 Task: View the opportunity pipeline of all the records
Action: Mouse moved to (133, 180)
Screenshot: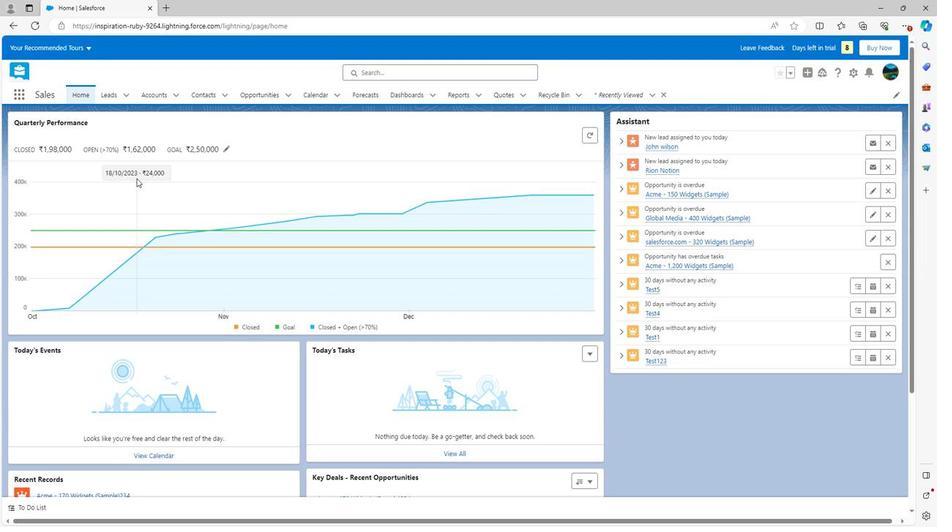 
Action: Mouse scrolled (133, 180) with delta (0, 0)
Screenshot: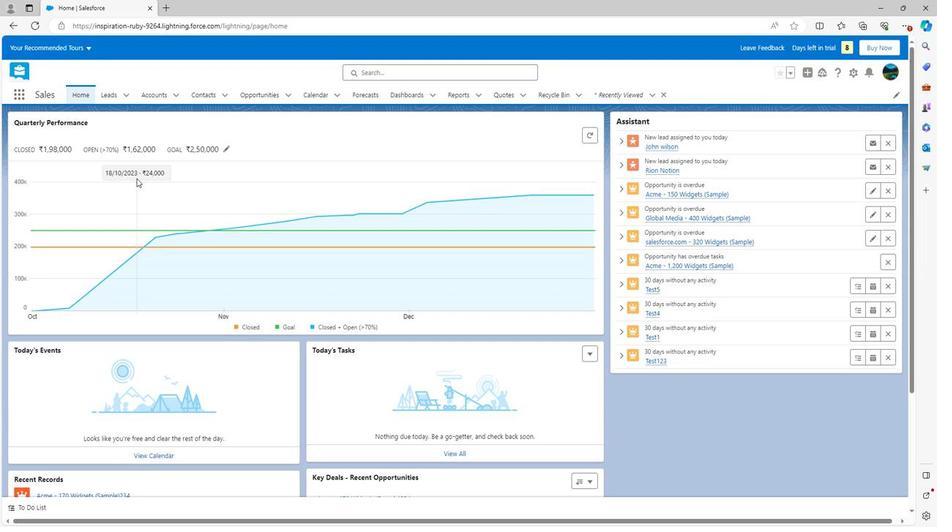 
Action: Mouse moved to (134, 181)
Screenshot: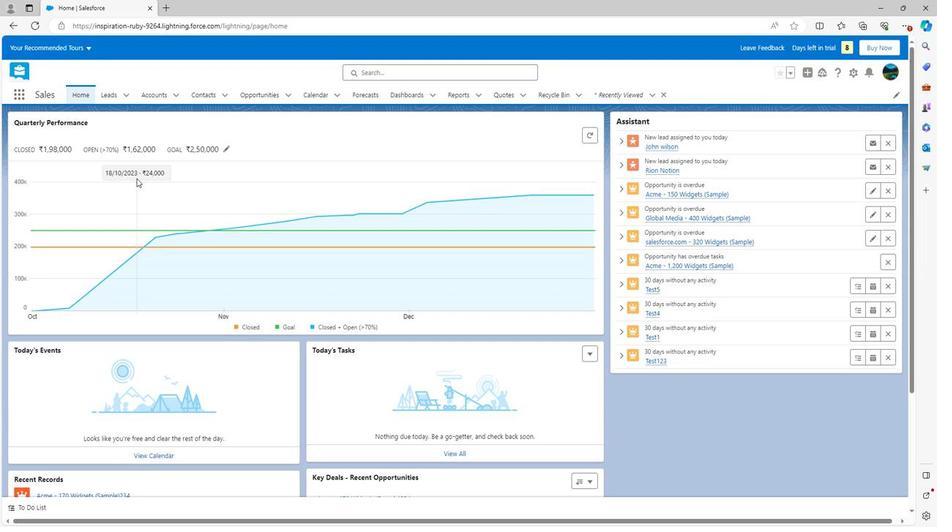 
Action: Mouse scrolled (134, 181) with delta (0, 0)
Screenshot: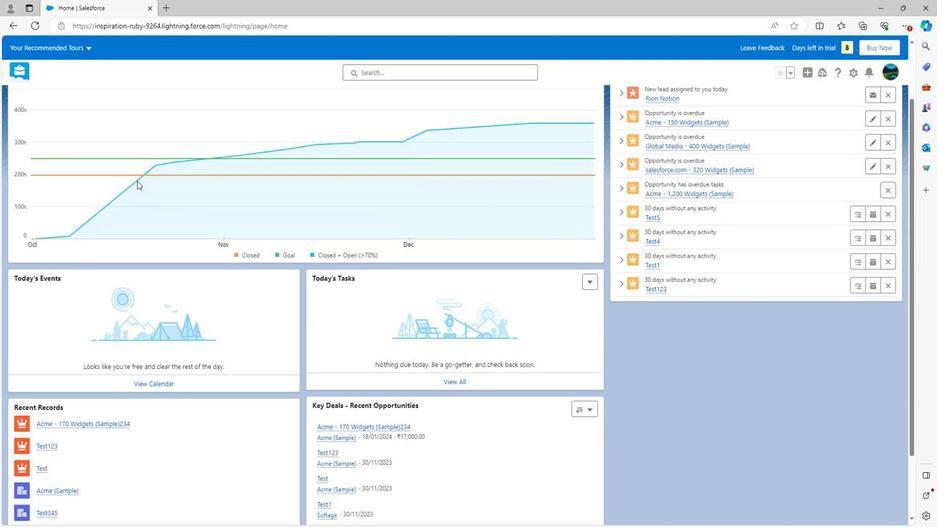 
Action: Mouse moved to (135, 182)
Screenshot: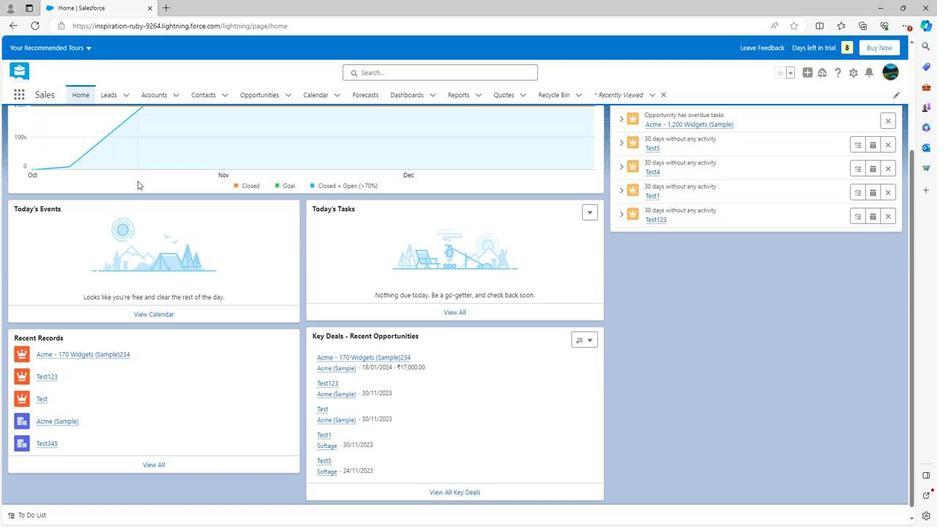 
Action: Mouse scrolled (135, 181) with delta (0, 0)
Screenshot: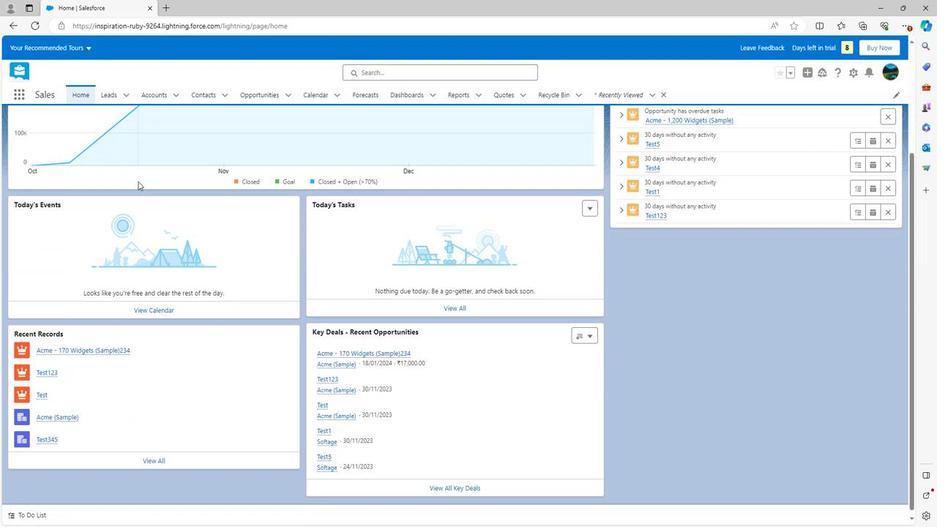 
Action: Mouse moved to (135, 183)
Screenshot: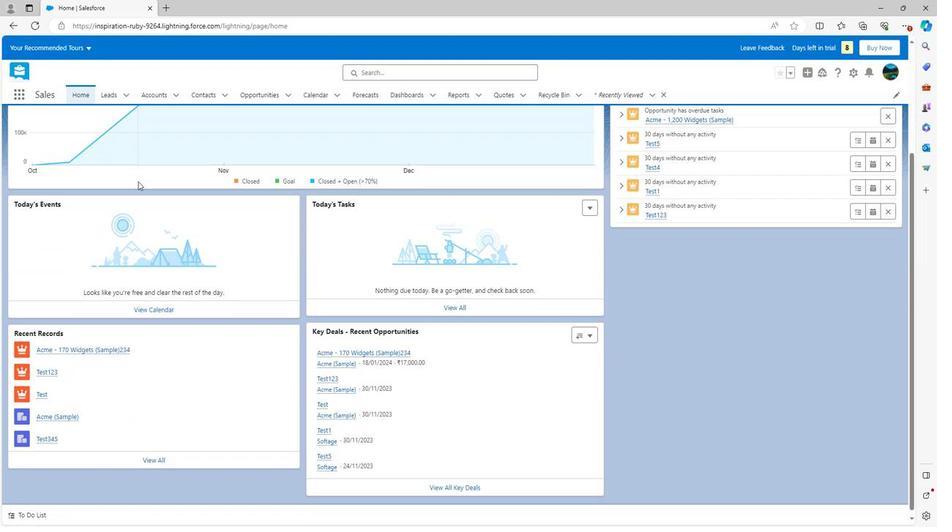 
Action: Mouse scrolled (135, 183) with delta (0, 0)
Screenshot: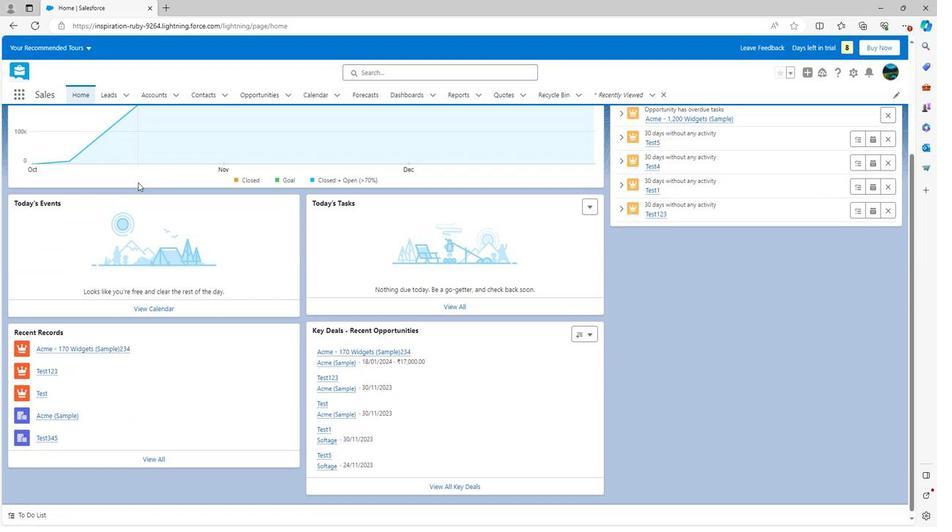 
Action: Mouse scrolled (135, 183) with delta (0, 0)
Screenshot: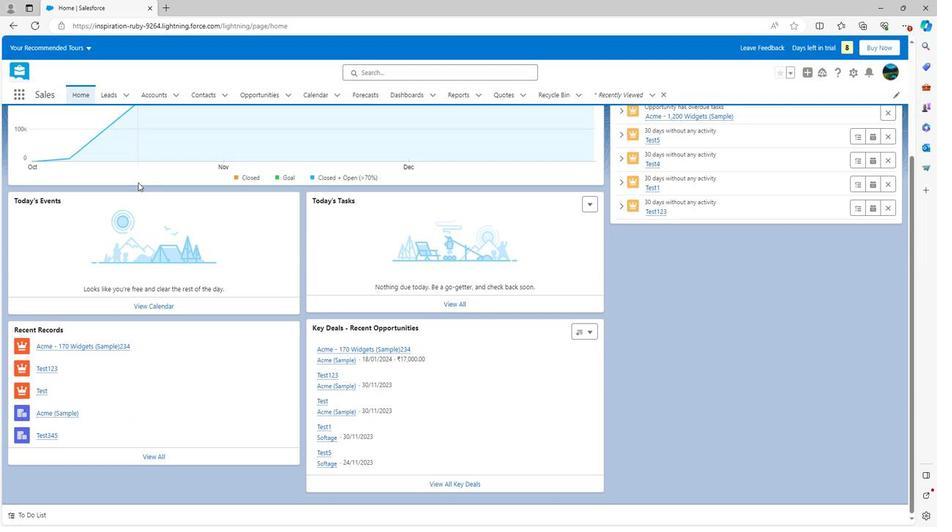 
Action: Mouse scrolled (135, 183) with delta (0, 0)
Screenshot: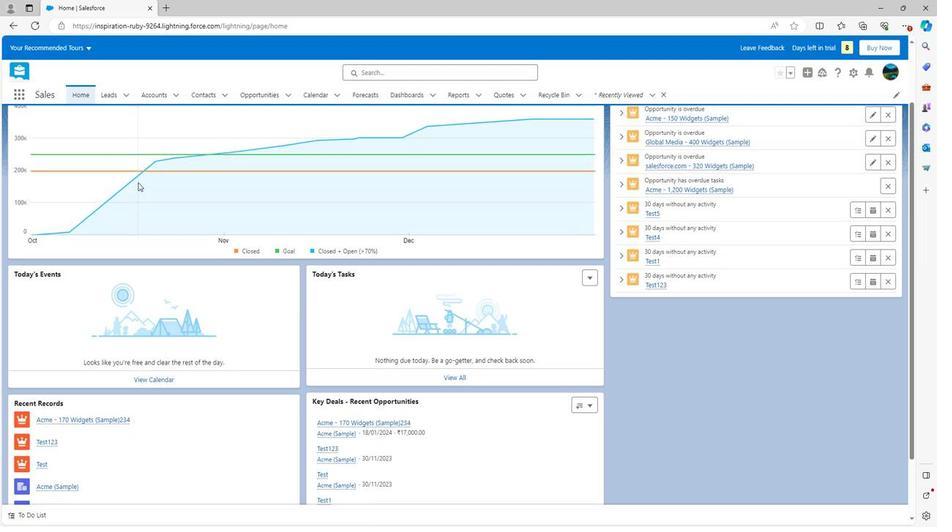 
Action: Mouse scrolled (135, 183) with delta (0, 0)
Screenshot: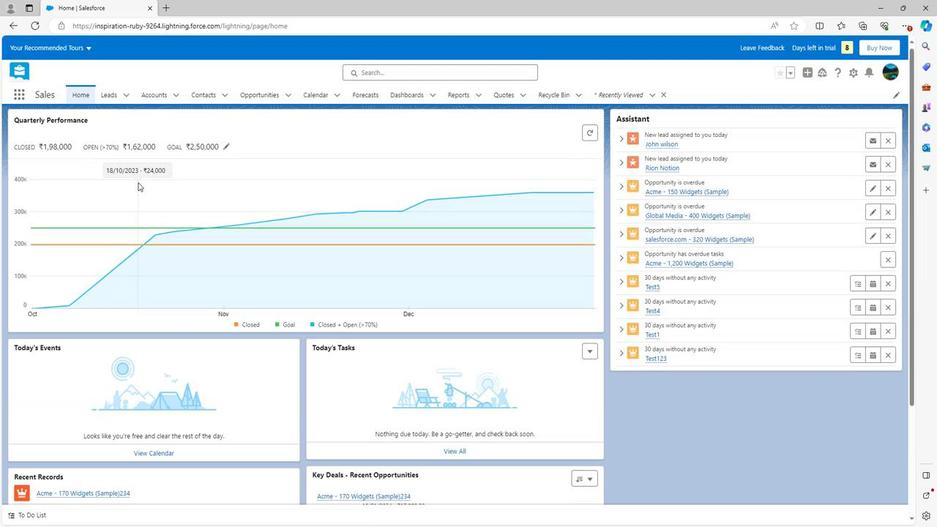 
Action: Mouse scrolled (135, 183) with delta (0, 0)
Screenshot: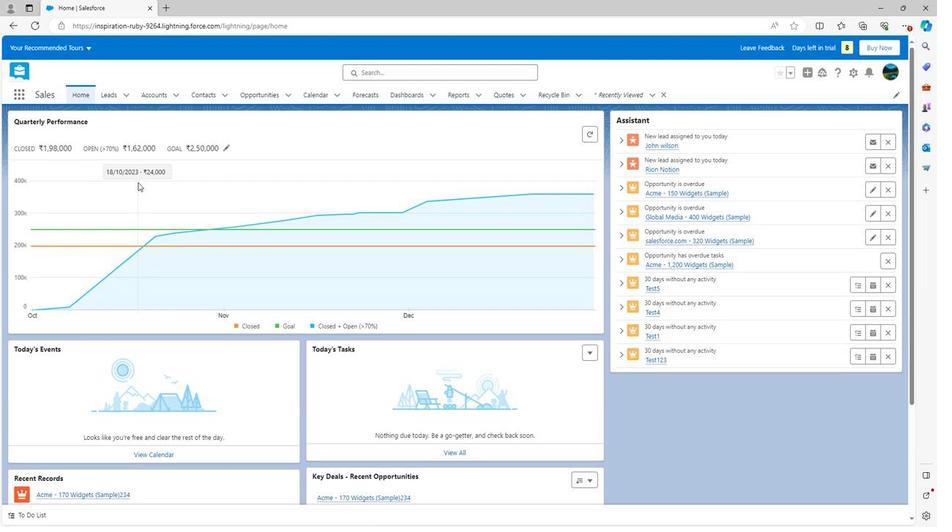 
Action: Mouse moved to (268, 95)
Screenshot: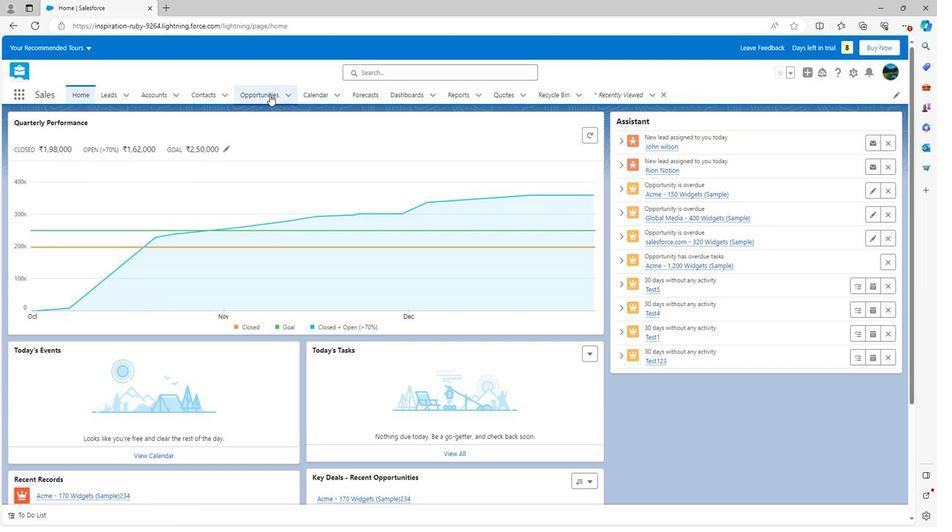
Action: Mouse pressed left at (268, 95)
Screenshot: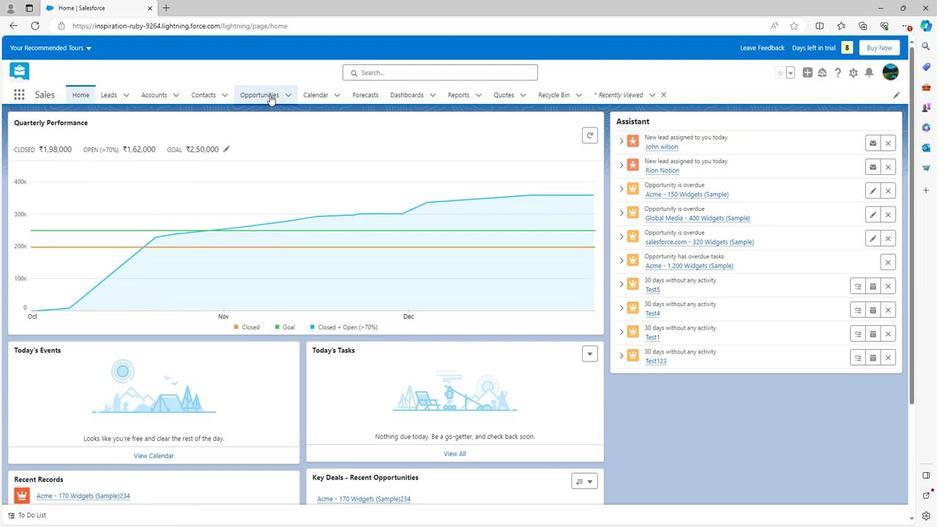 
Action: Mouse moved to (105, 122)
Screenshot: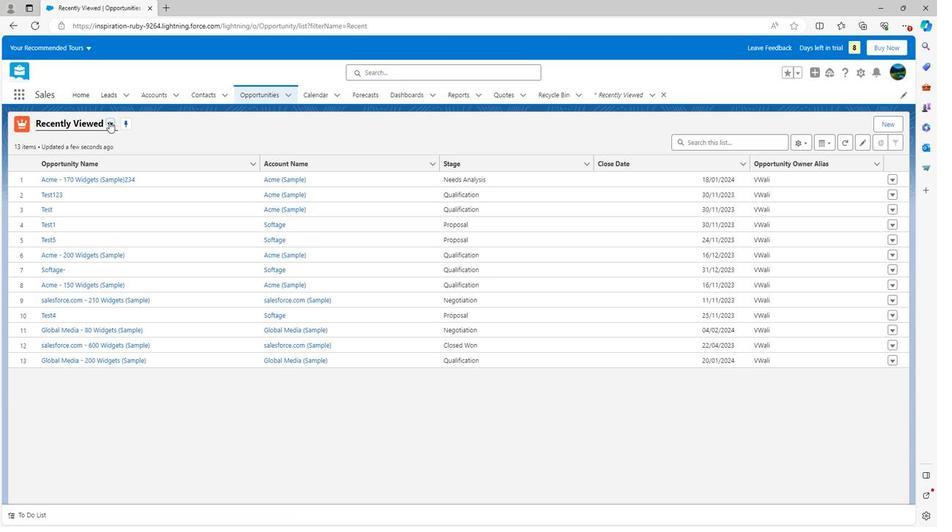 
Action: Mouse pressed left at (105, 122)
Screenshot: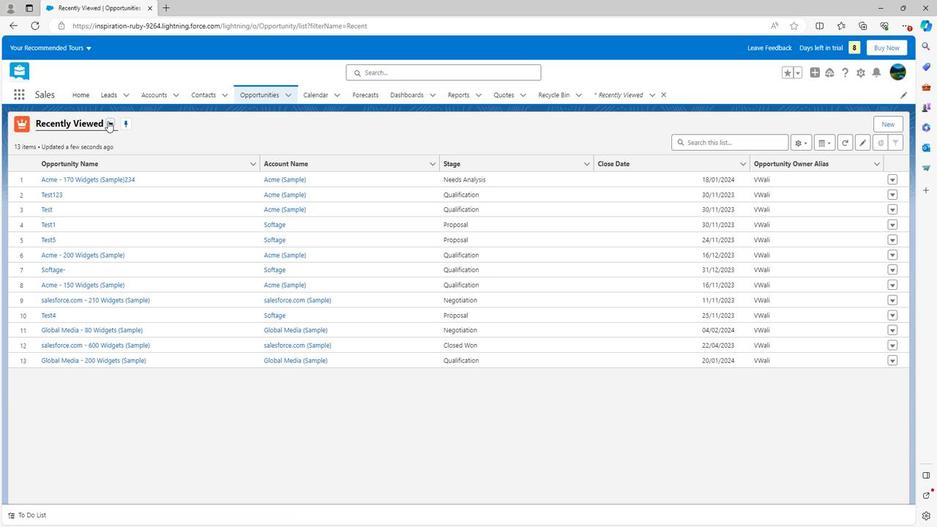 
Action: Mouse moved to (94, 246)
Screenshot: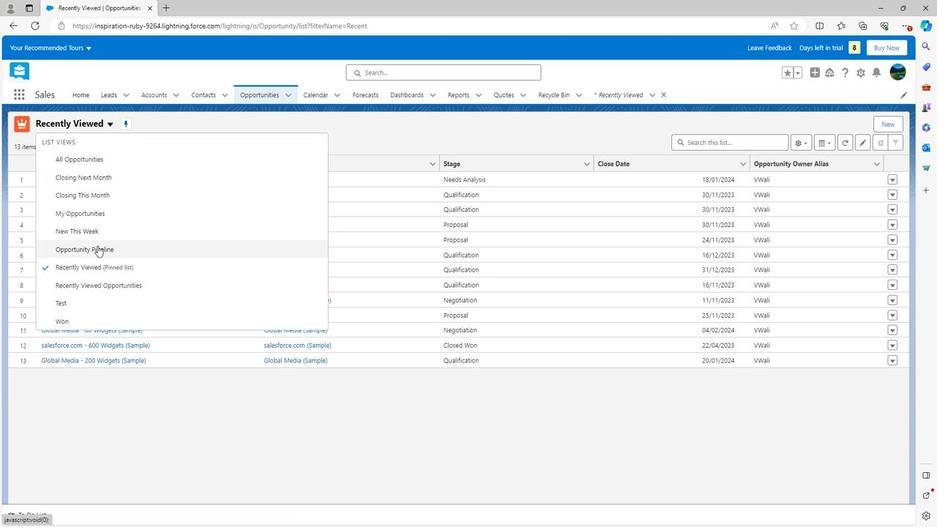 
Action: Mouse pressed left at (94, 246)
Screenshot: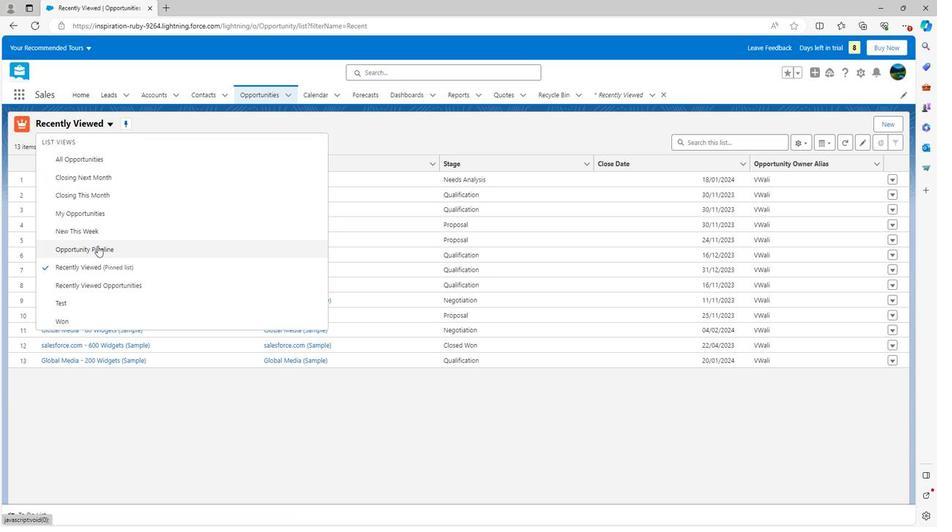 
Action: Mouse moved to (94, 246)
Screenshot: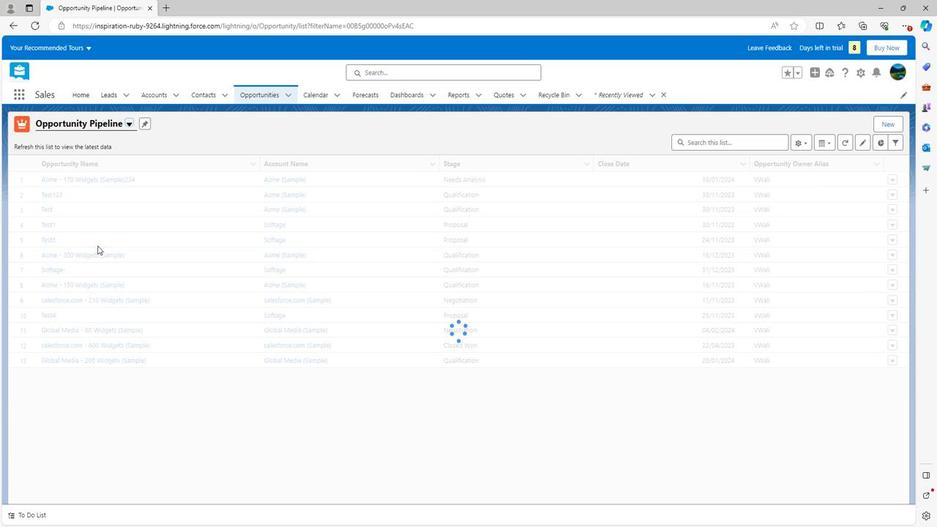 
Action: Mouse scrolled (94, 245) with delta (0, 0)
Screenshot: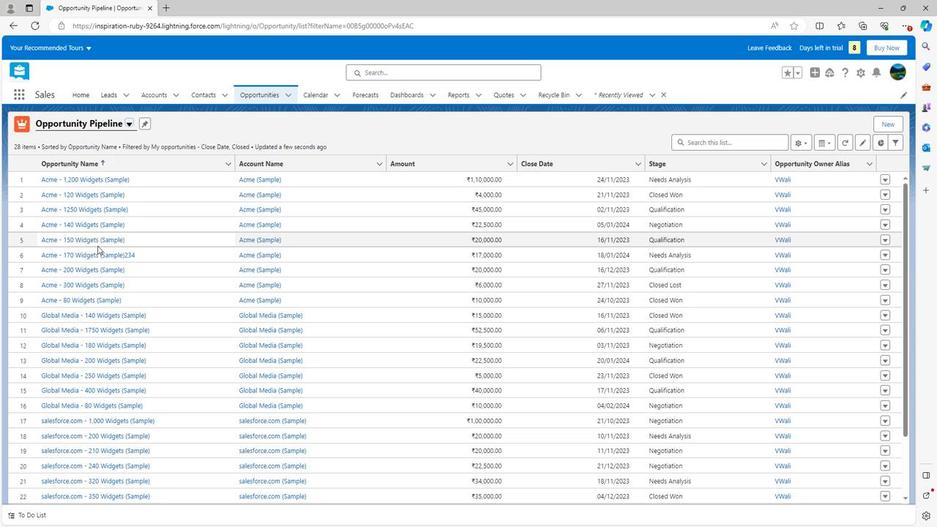 
Action: Mouse moved to (95, 246)
Screenshot: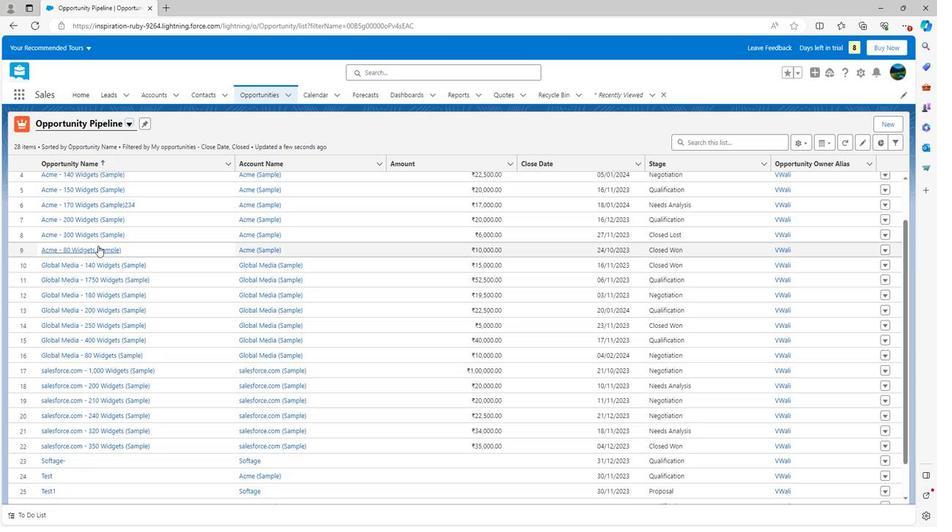 
Action: Mouse scrolled (95, 245) with delta (0, 0)
Screenshot: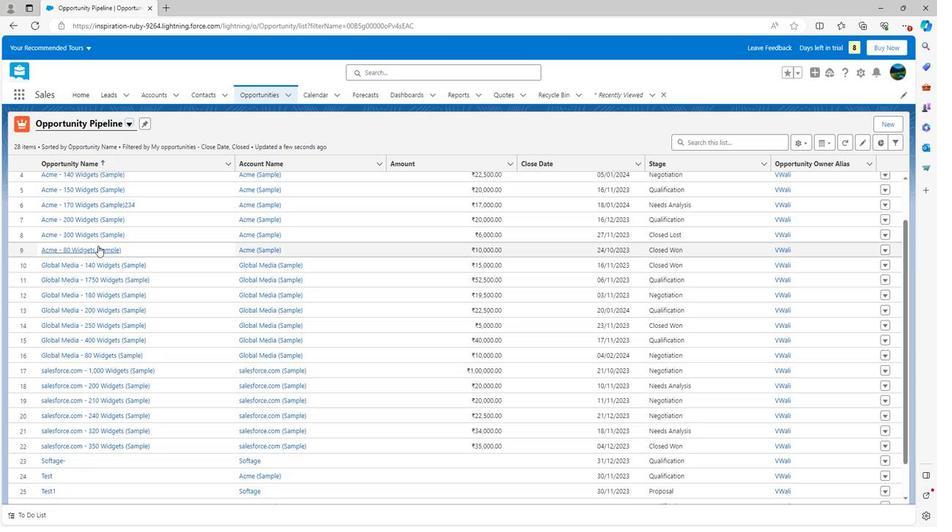 
Action: Mouse scrolled (95, 245) with delta (0, 0)
Screenshot: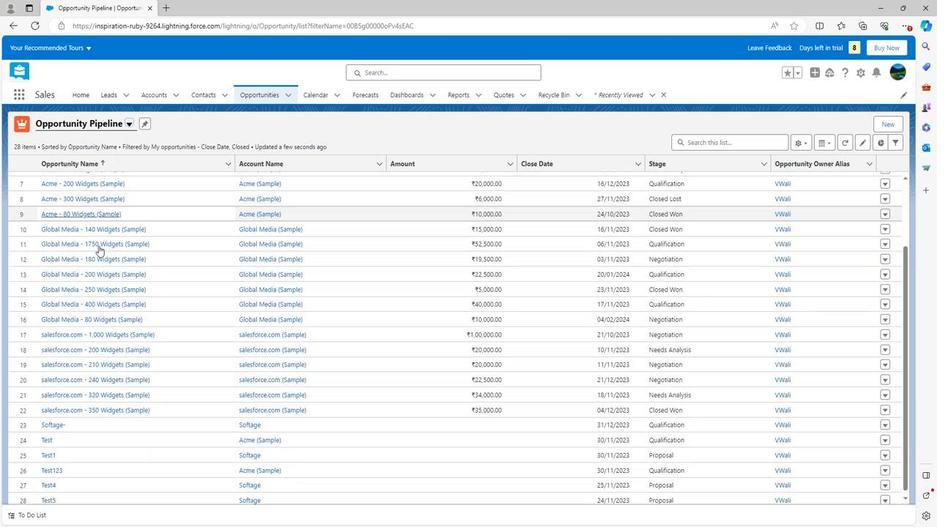 
Action: Mouse scrolled (95, 245) with delta (0, 0)
Screenshot: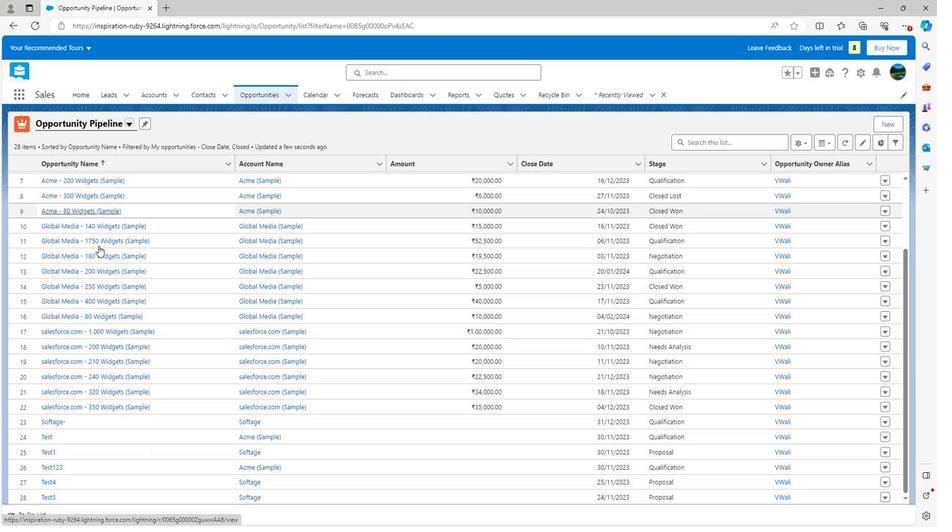 
Action: Mouse scrolled (95, 245) with delta (0, 0)
Screenshot: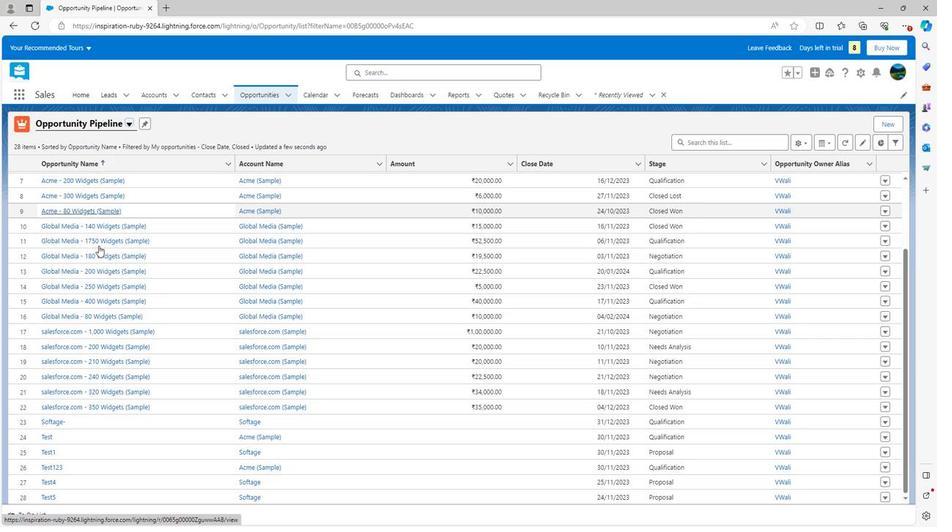 
Action: Mouse scrolled (95, 245) with delta (0, 0)
Screenshot: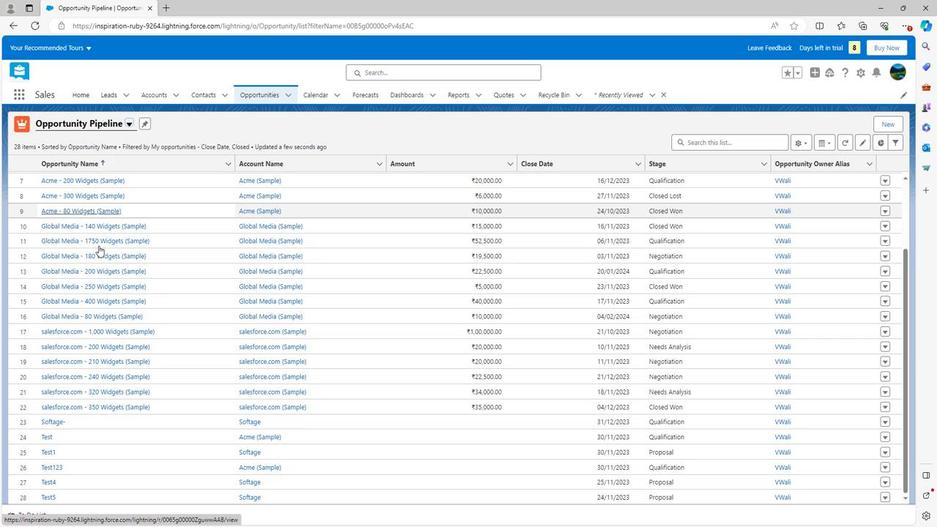 
Action: Mouse scrolled (95, 245) with delta (0, 0)
Screenshot: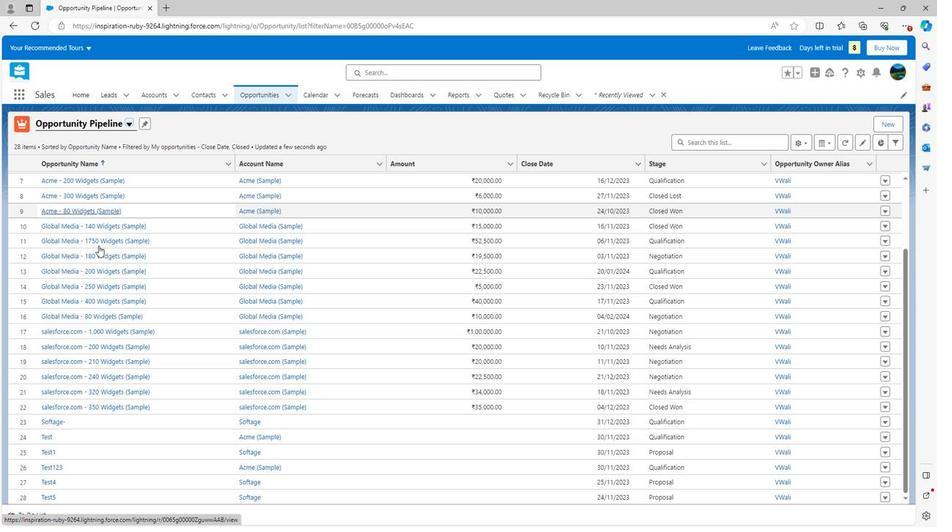 
Action: Mouse scrolled (95, 245) with delta (0, 0)
Screenshot: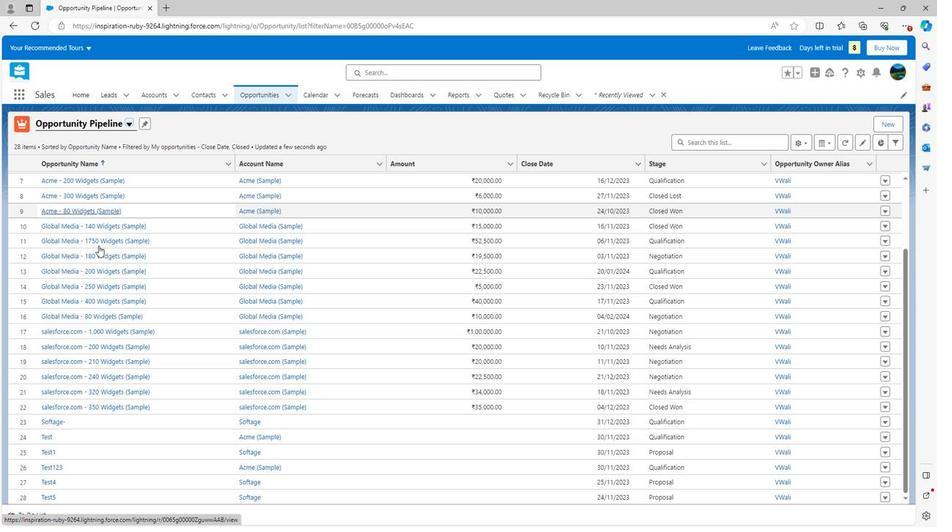 
Action: Mouse scrolled (95, 245) with delta (0, 0)
Screenshot: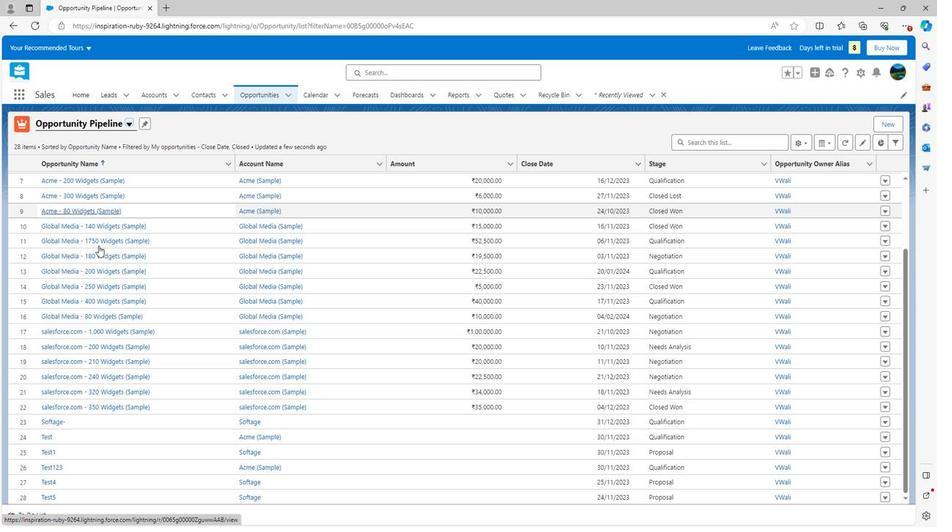 
Action: Mouse scrolled (95, 245) with delta (0, 0)
Screenshot: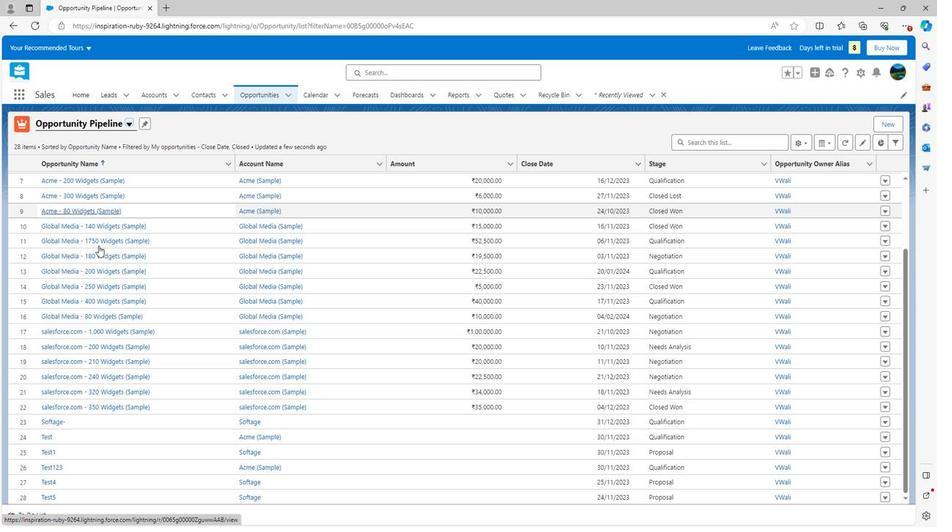 
Action: Mouse scrolled (95, 246) with delta (0, 0)
Screenshot: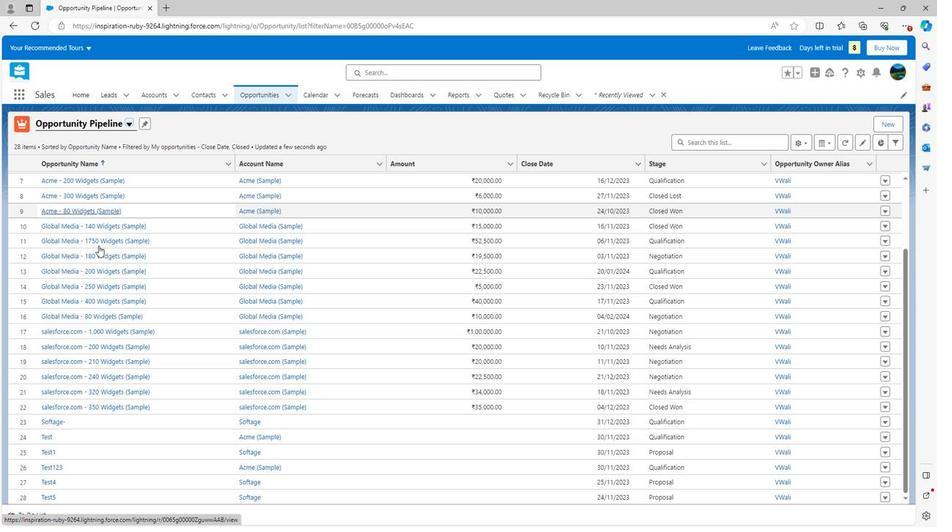 
Action: Mouse scrolled (95, 246) with delta (0, 0)
Screenshot: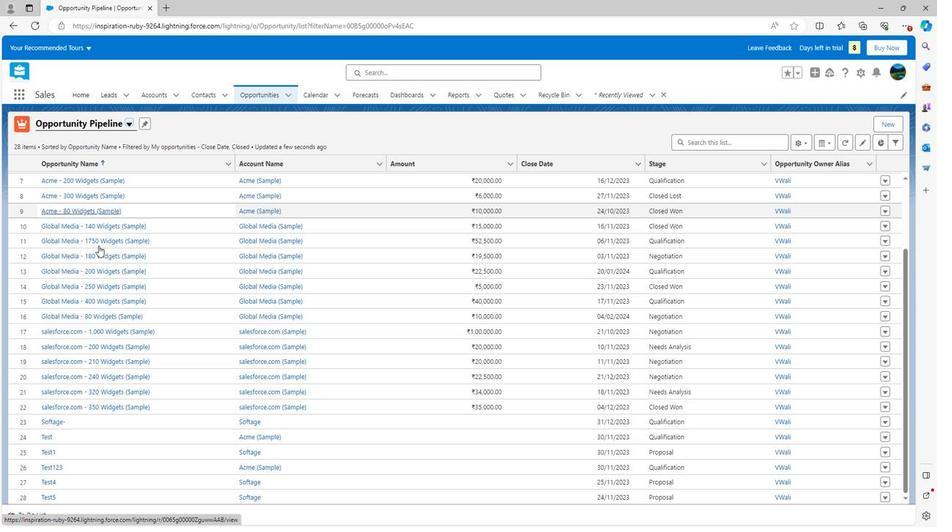 
Action: Mouse scrolled (95, 246) with delta (0, 0)
Screenshot: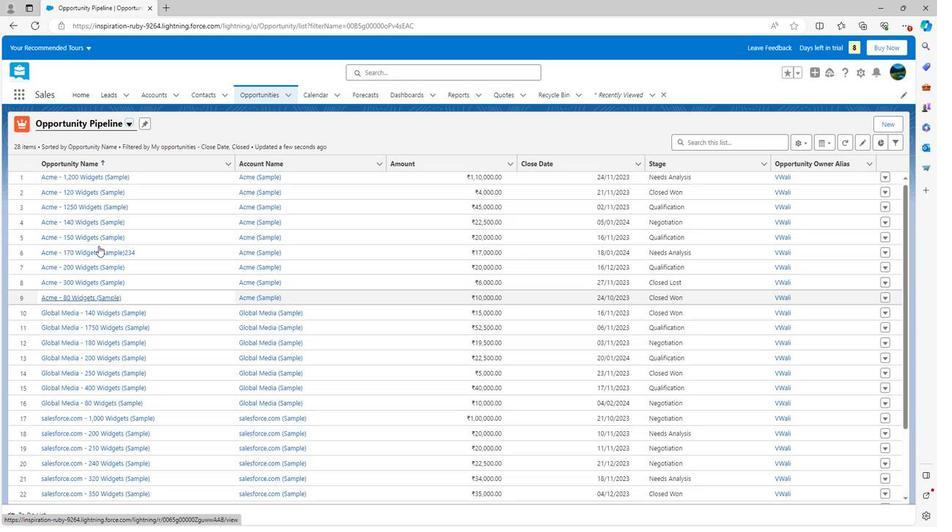 
Action: Mouse scrolled (95, 246) with delta (0, 0)
Screenshot: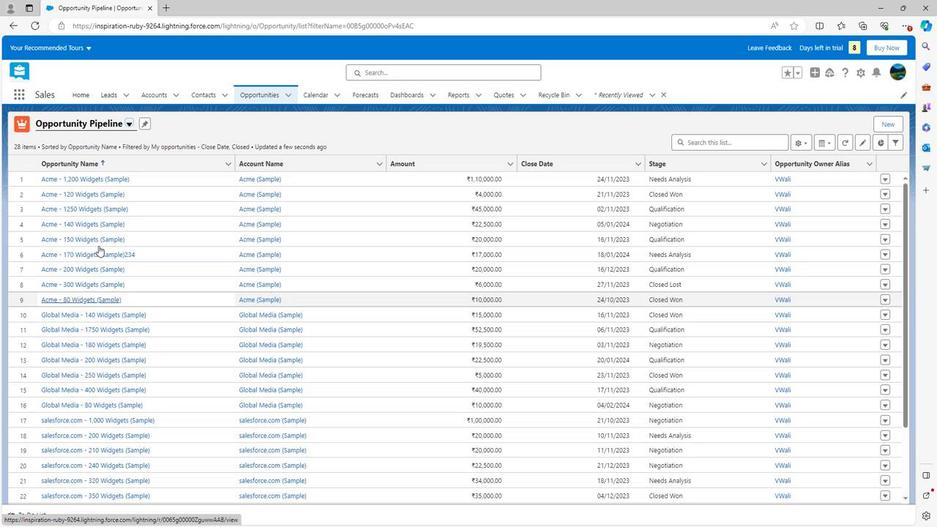 
Action: Mouse scrolled (95, 246) with delta (0, 0)
Screenshot: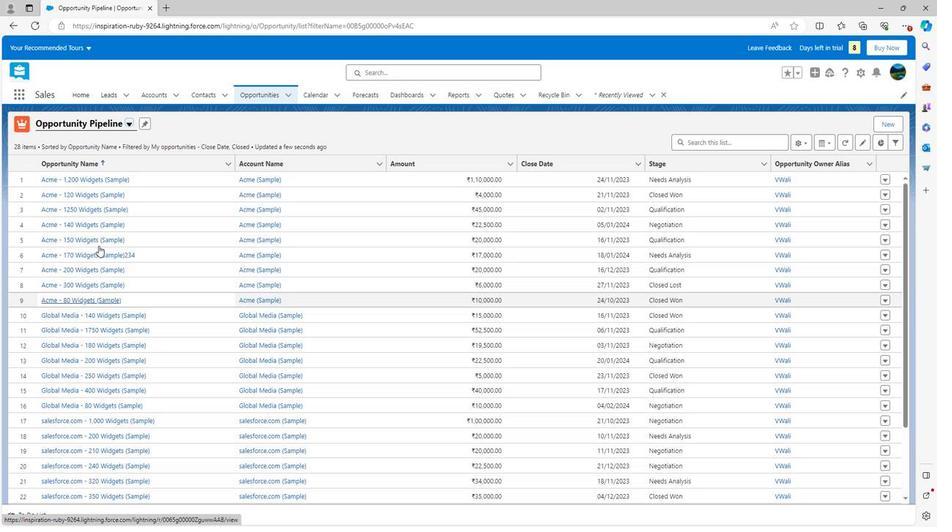 
Action: Mouse scrolled (95, 246) with delta (0, 0)
Screenshot: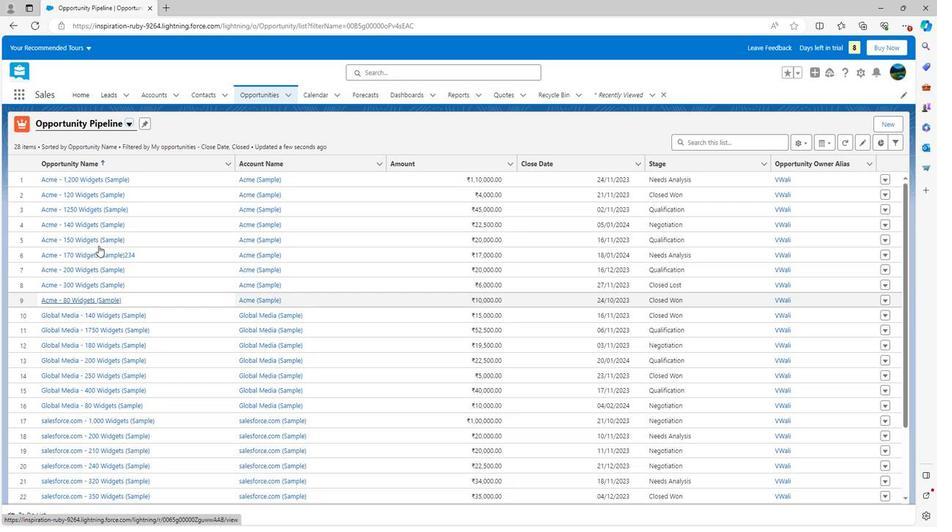
Action: Mouse moved to (472, 226)
Screenshot: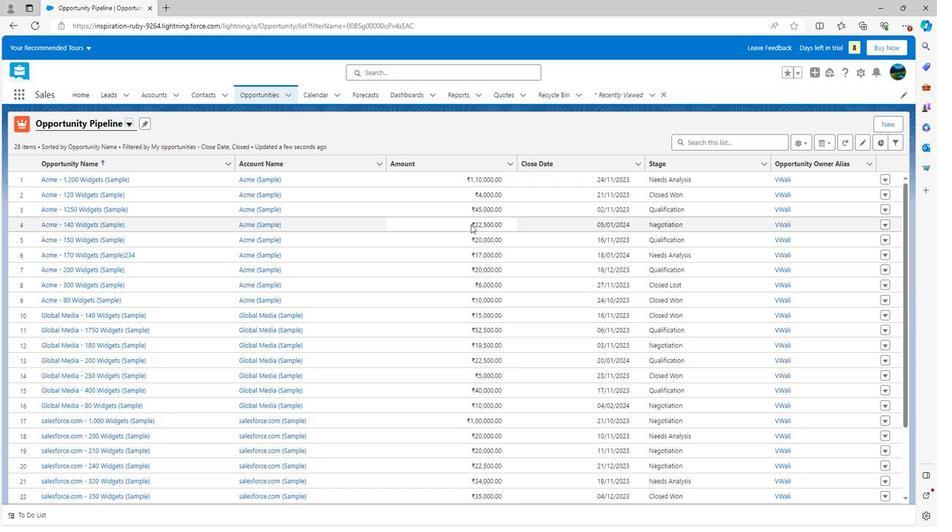 
Action: Mouse scrolled (472, 225) with delta (0, 0)
Screenshot: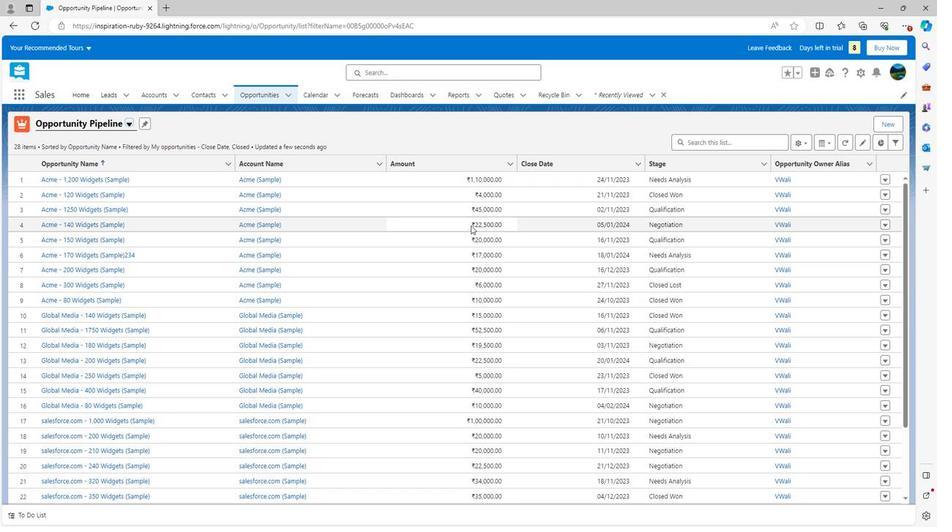 
Action: Mouse scrolled (472, 225) with delta (0, 0)
Screenshot: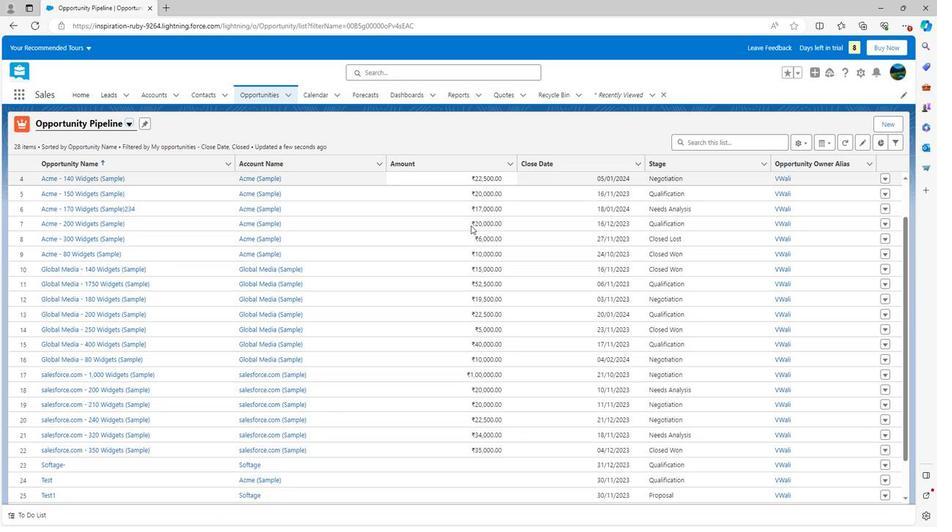 
Action: Mouse scrolled (472, 225) with delta (0, 0)
Screenshot: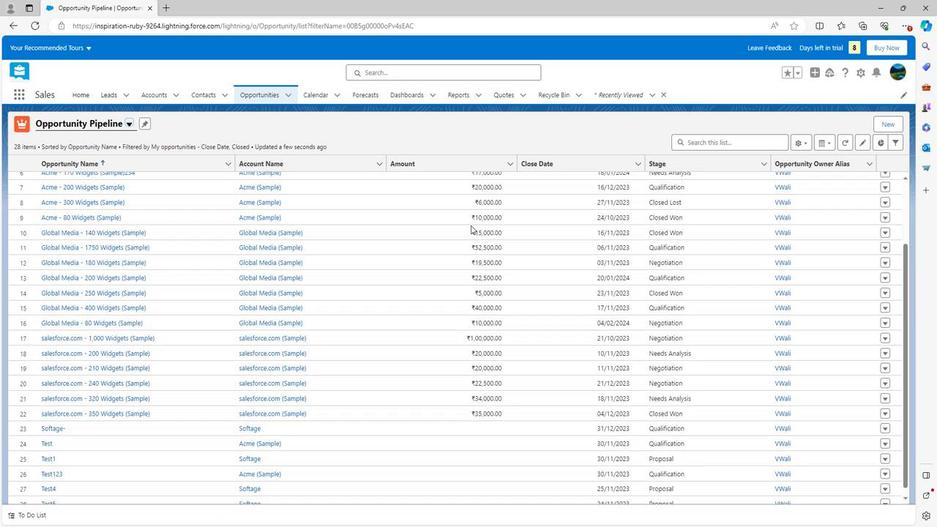 
Action: Mouse scrolled (472, 225) with delta (0, 0)
Screenshot: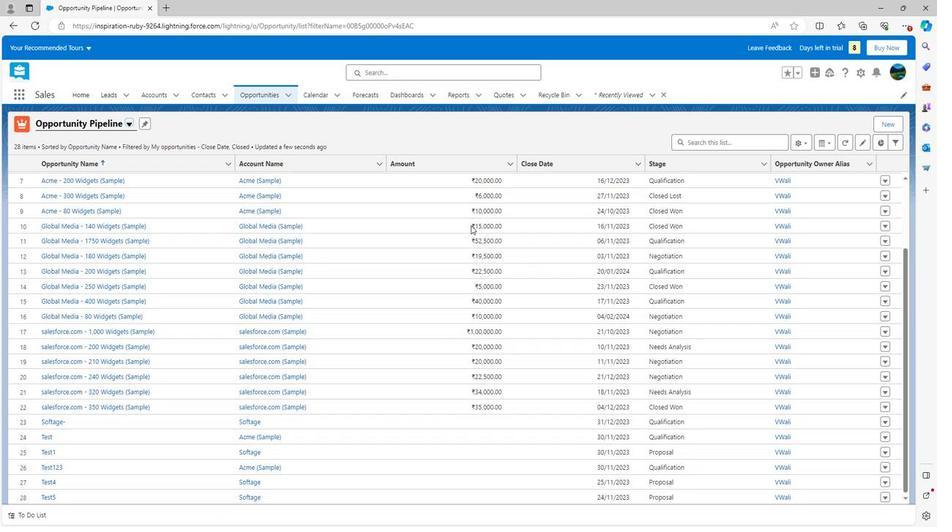 
Action: Mouse scrolled (472, 225) with delta (0, 0)
Screenshot: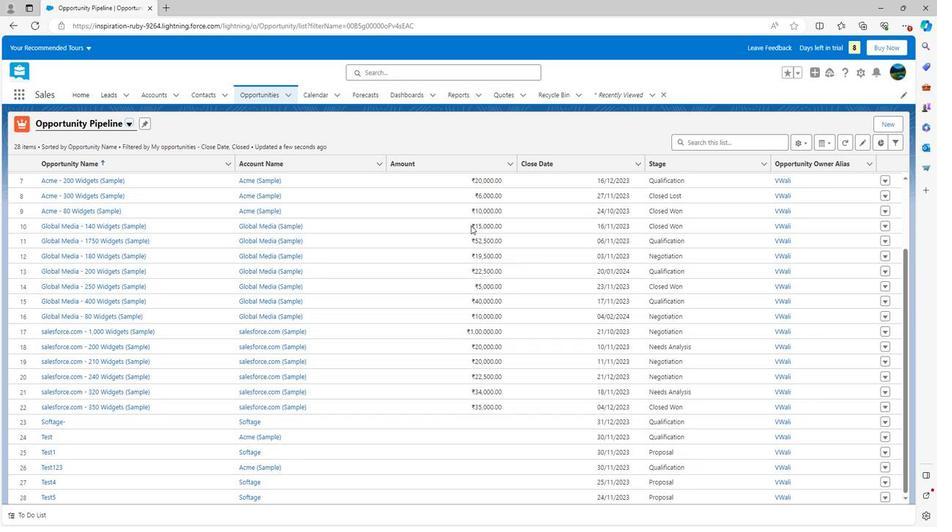 
Action: Mouse moved to (472, 225)
Screenshot: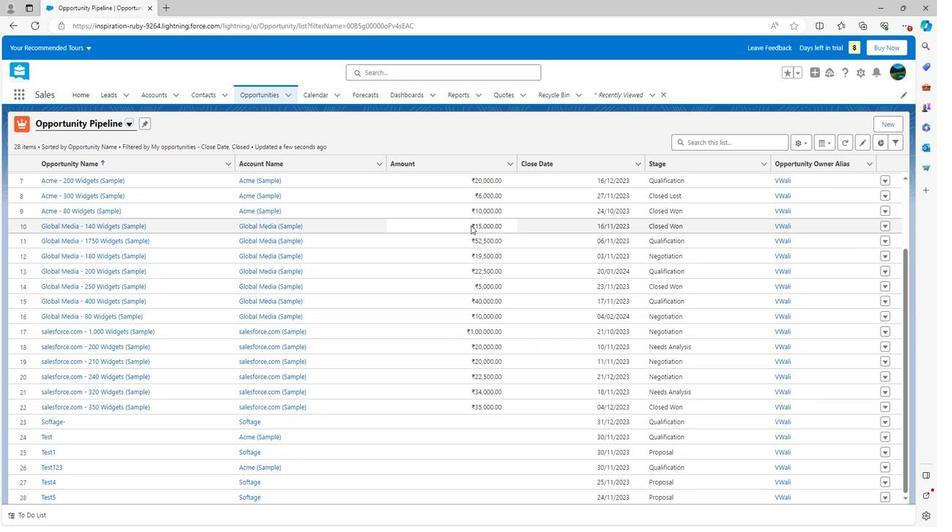 
Action: Mouse scrolled (472, 226) with delta (0, 0)
Screenshot: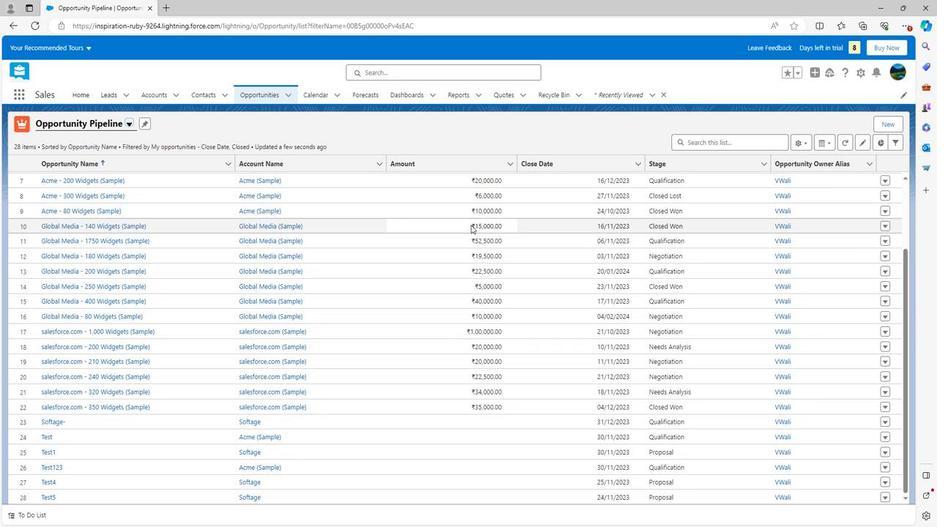 
Action: Mouse scrolled (472, 226) with delta (0, 0)
Screenshot: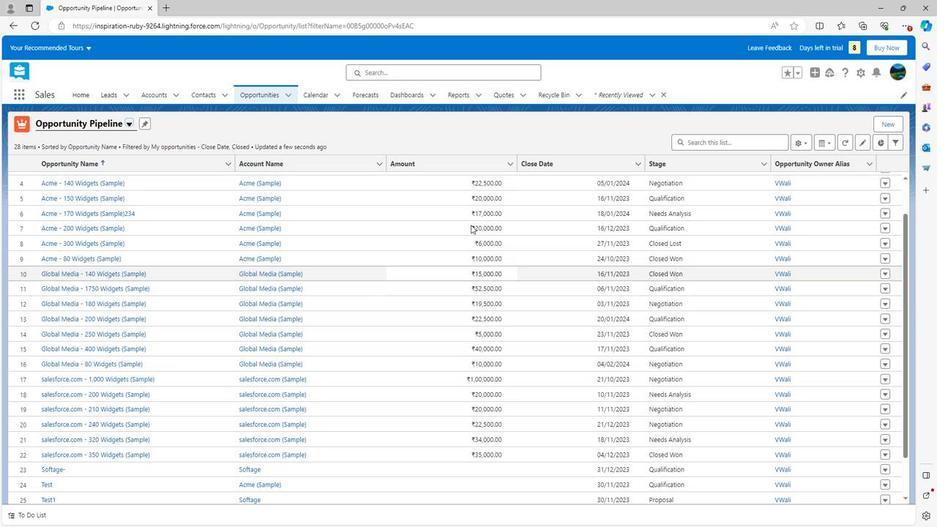 
Action: Mouse scrolled (472, 226) with delta (0, 0)
Screenshot: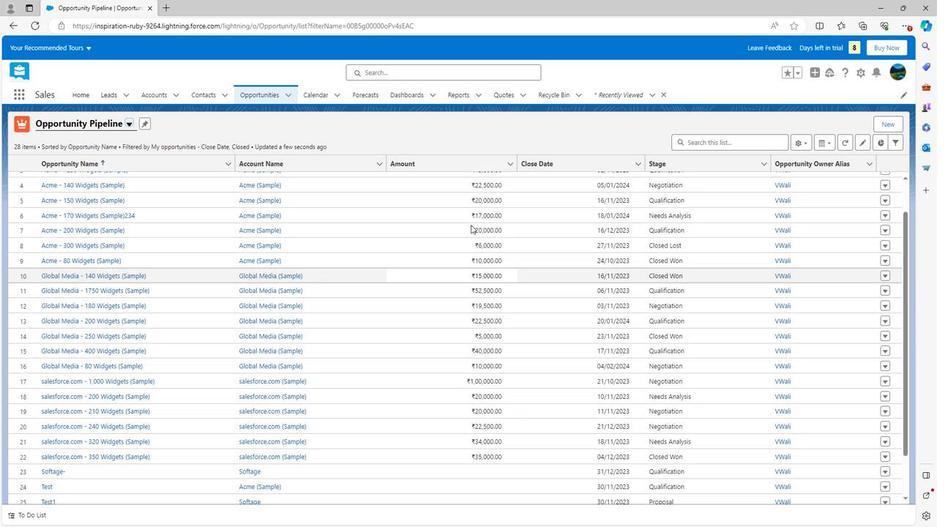 
Action: Mouse scrolled (472, 226) with delta (0, 0)
Screenshot: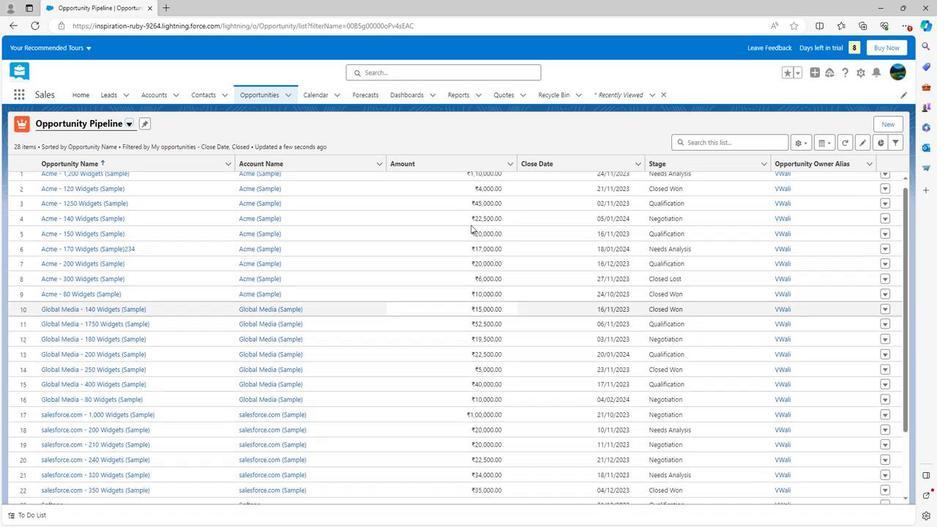 
Action: Mouse scrolled (472, 226) with delta (0, 0)
Screenshot: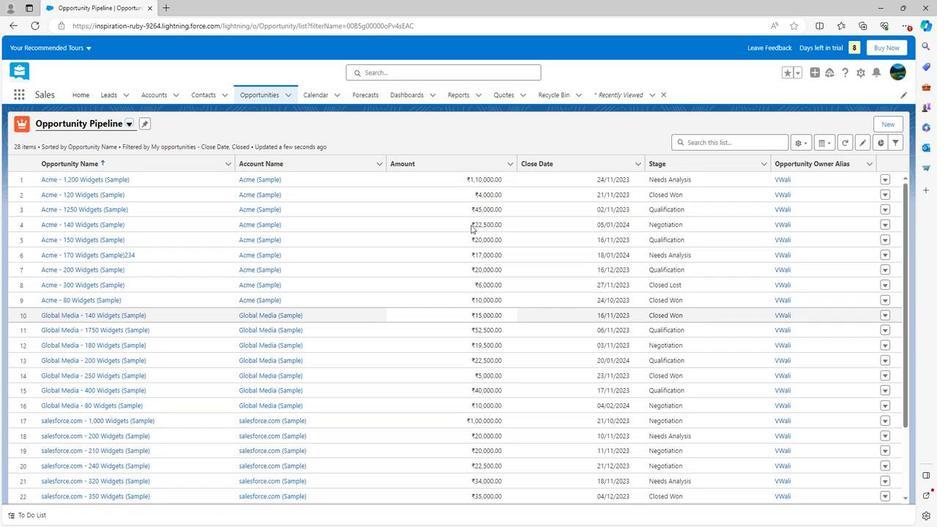 
Action: Mouse moved to (472, 224)
Screenshot: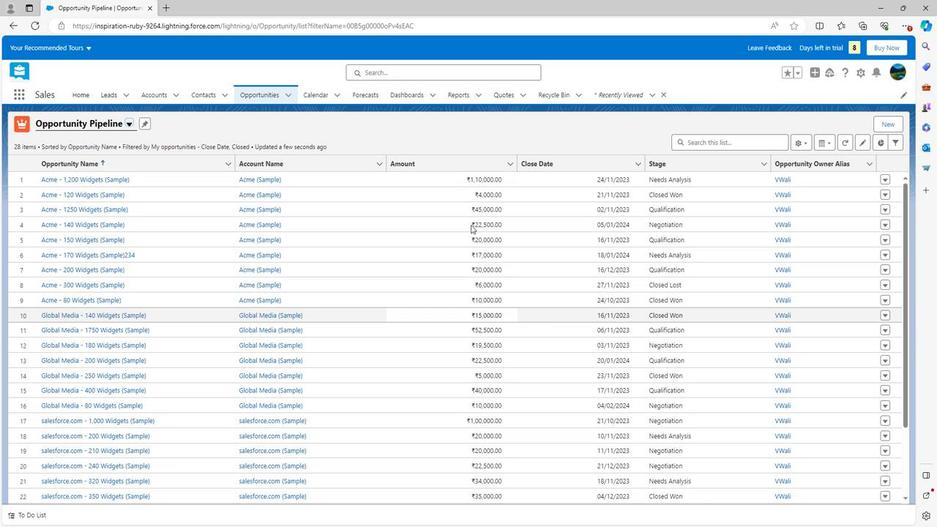 
